 Task: Enable the option "Weighted prediction for B-frames" for "H.264/MPEG-4 Part 10/AVC encoder (x264).
Action: Mouse moved to (103, 14)
Screenshot: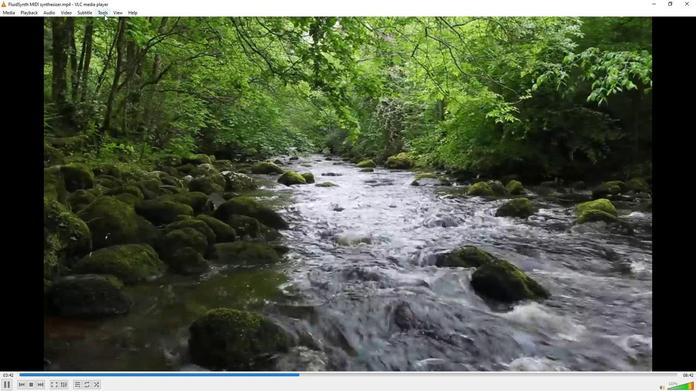 
Action: Mouse pressed left at (103, 14)
Screenshot: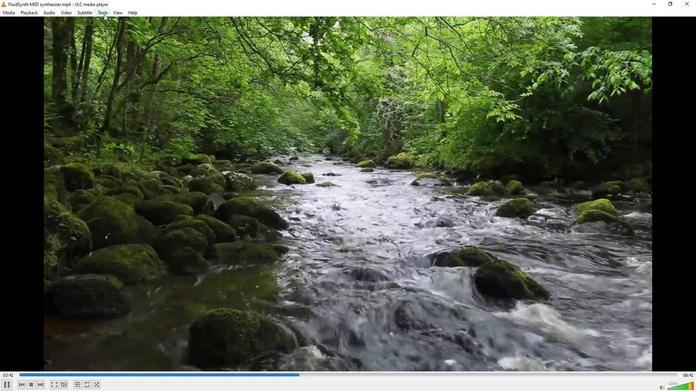 
Action: Mouse moved to (113, 98)
Screenshot: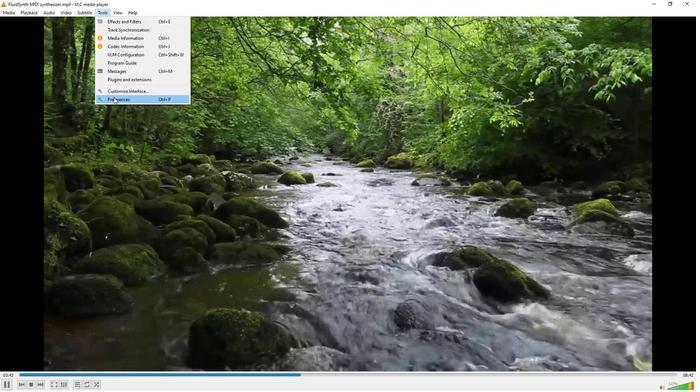 
Action: Mouse pressed left at (113, 98)
Screenshot: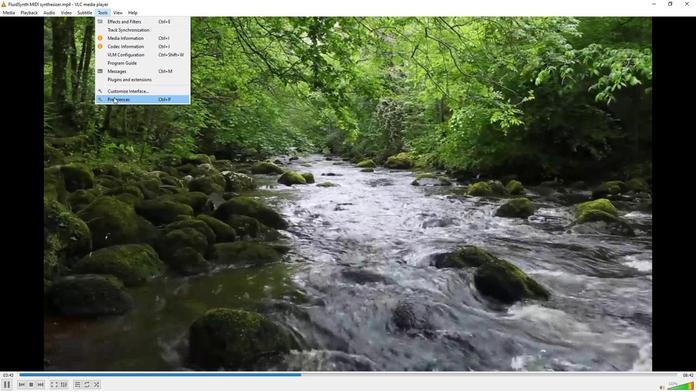 
Action: Mouse moved to (85, 305)
Screenshot: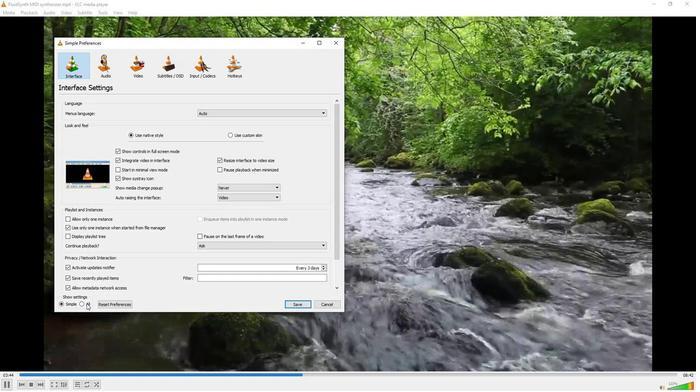 
Action: Mouse pressed left at (85, 305)
Screenshot: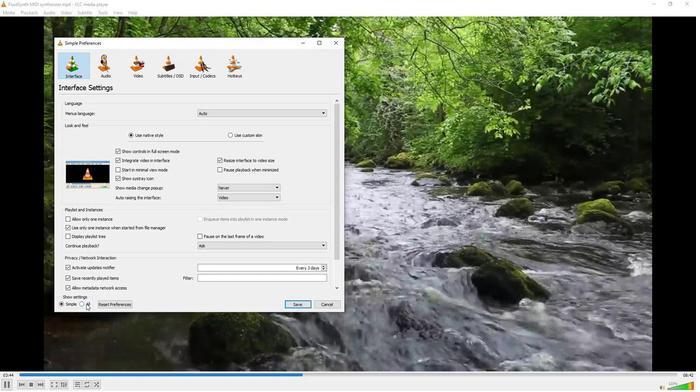 
Action: Mouse moved to (71, 235)
Screenshot: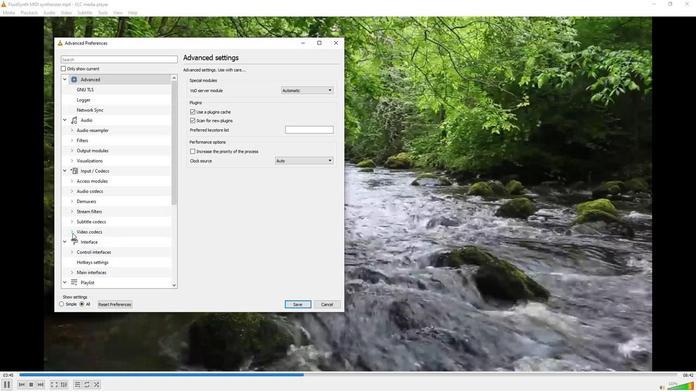 
Action: Mouse pressed left at (71, 235)
Screenshot: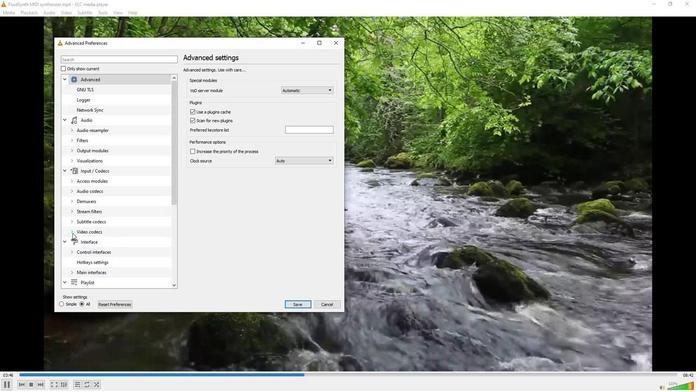 
Action: Mouse moved to (113, 258)
Screenshot: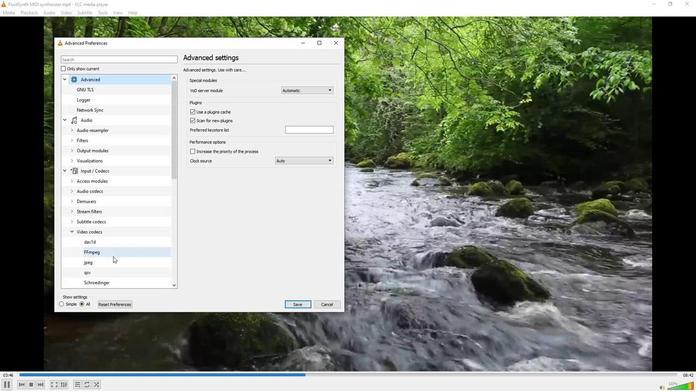 
Action: Mouse scrolled (113, 257) with delta (0, 0)
Screenshot: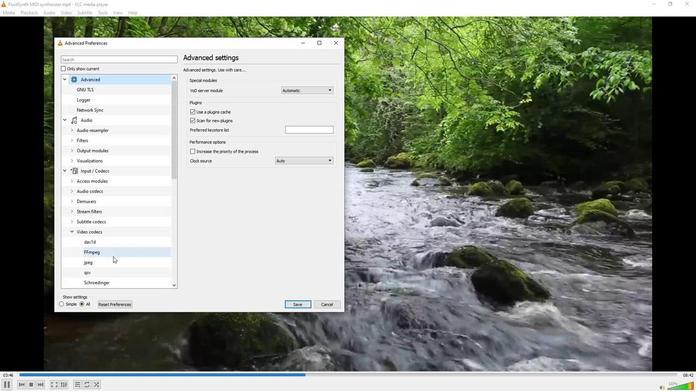 
Action: Mouse moved to (116, 281)
Screenshot: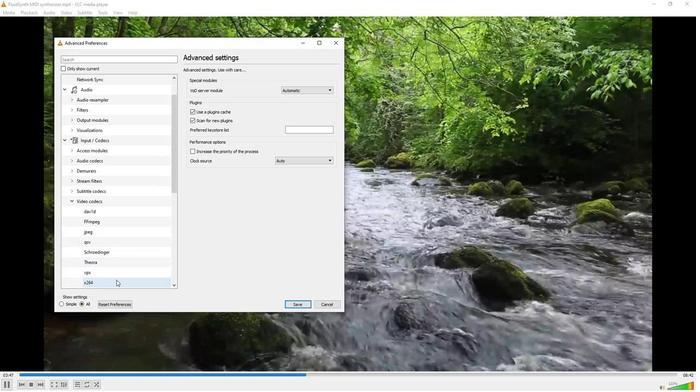 
Action: Mouse pressed left at (116, 281)
Screenshot: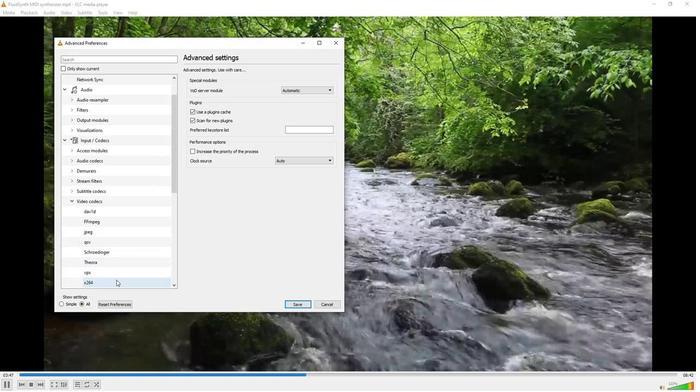 
Action: Mouse moved to (236, 260)
Screenshot: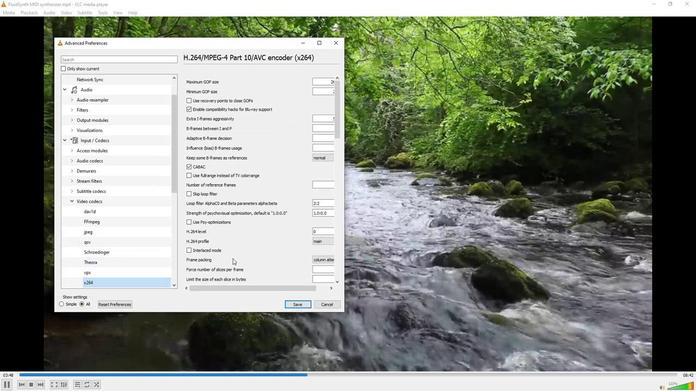 
Action: Mouse scrolled (236, 259) with delta (0, 0)
Screenshot: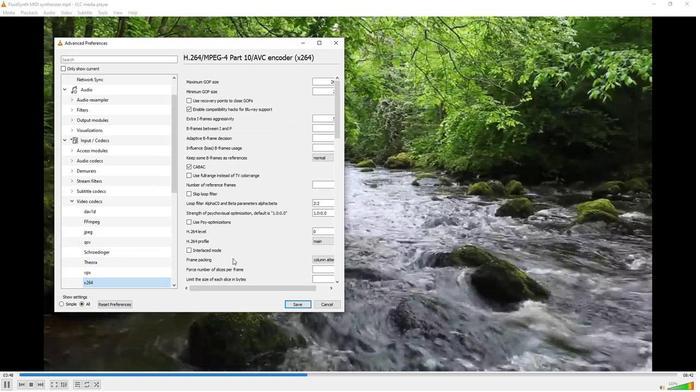 
Action: Mouse scrolled (236, 259) with delta (0, 0)
Screenshot: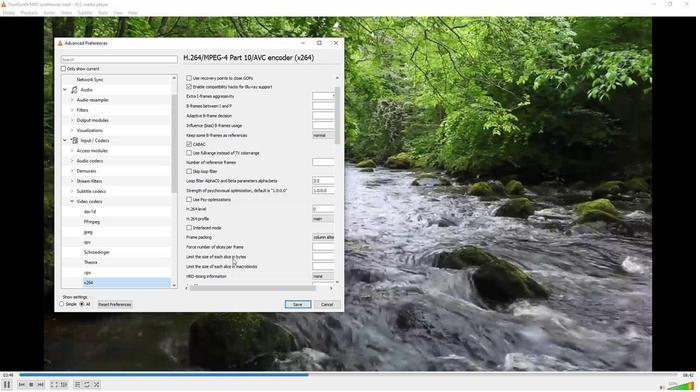 
Action: Mouse scrolled (236, 259) with delta (0, 0)
Screenshot: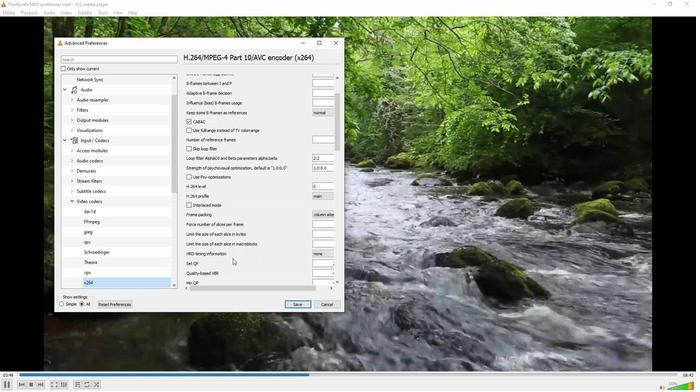 
Action: Mouse scrolled (236, 259) with delta (0, 0)
Screenshot: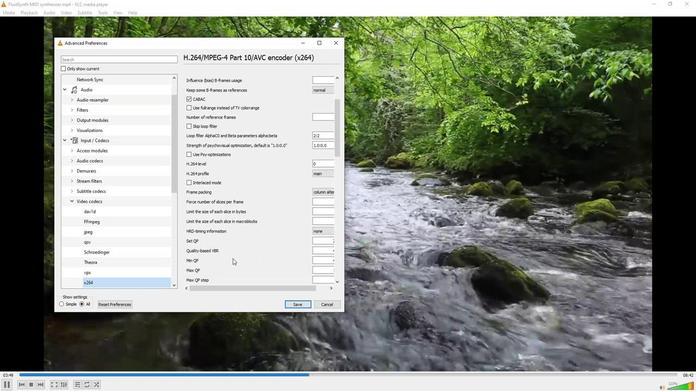 
Action: Mouse scrolled (236, 259) with delta (0, 0)
Screenshot: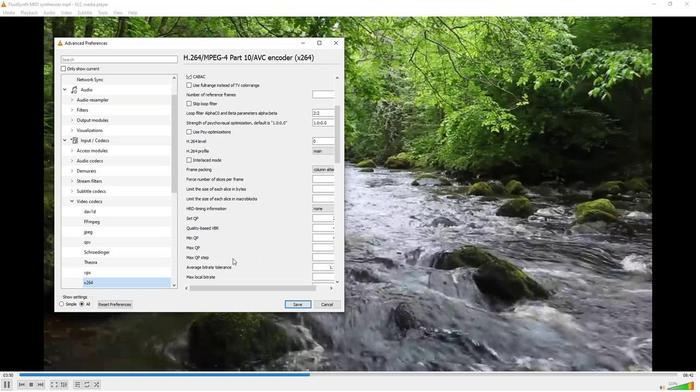 
Action: Mouse scrolled (236, 259) with delta (0, 0)
Screenshot: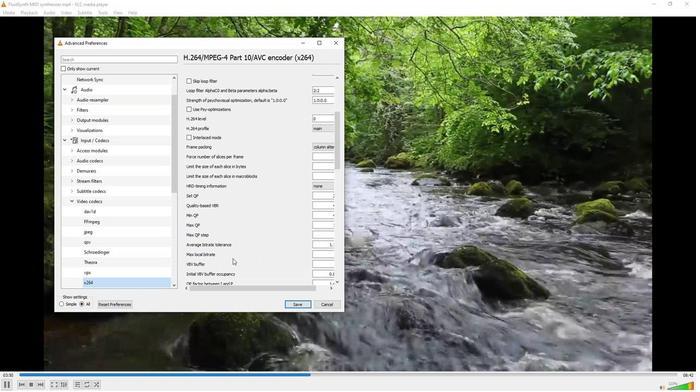 
Action: Mouse scrolled (236, 259) with delta (0, 0)
Screenshot: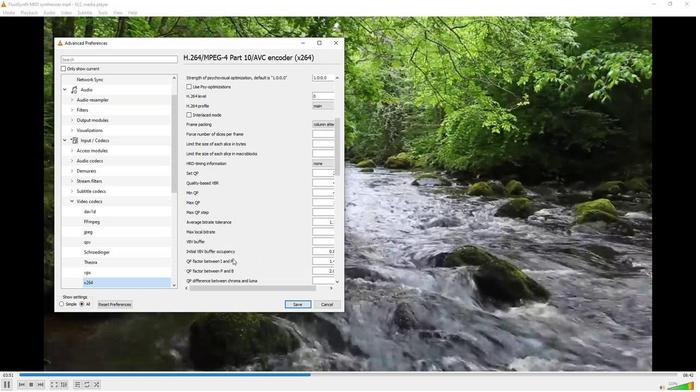 
Action: Mouse scrolled (236, 259) with delta (0, 0)
Screenshot: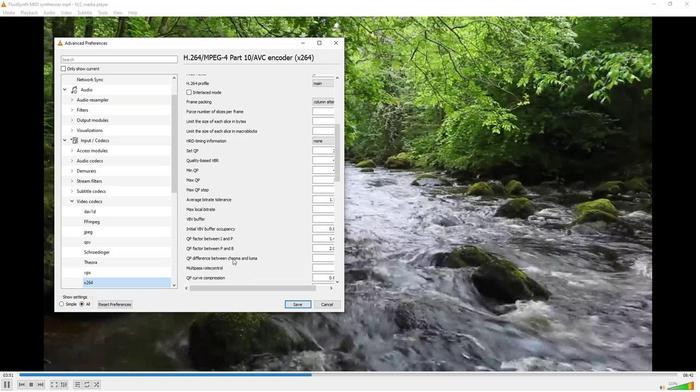 
Action: Mouse scrolled (236, 259) with delta (0, 0)
Screenshot: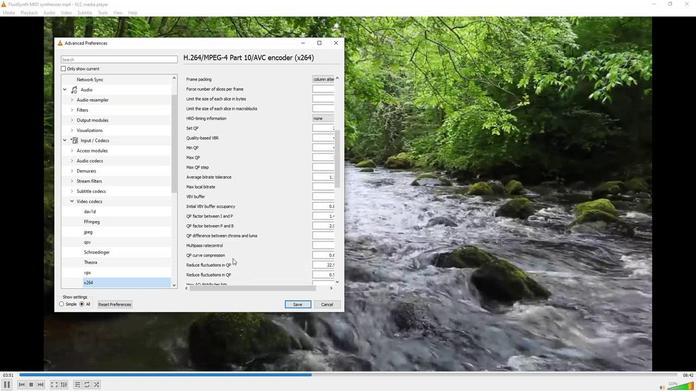 
Action: Mouse scrolled (236, 259) with delta (0, 0)
Screenshot: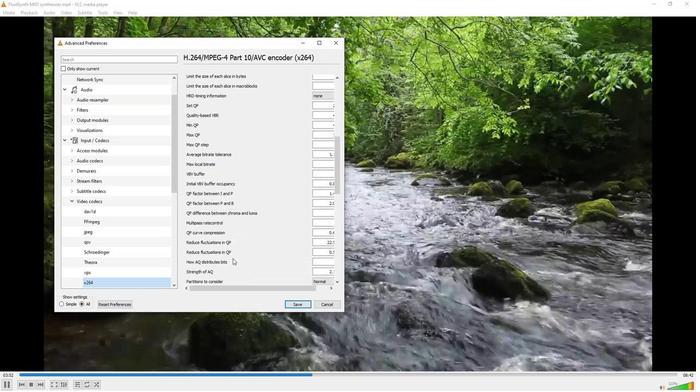 
Action: Mouse scrolled (236, 259) with delta (0, 0)
Screenshot: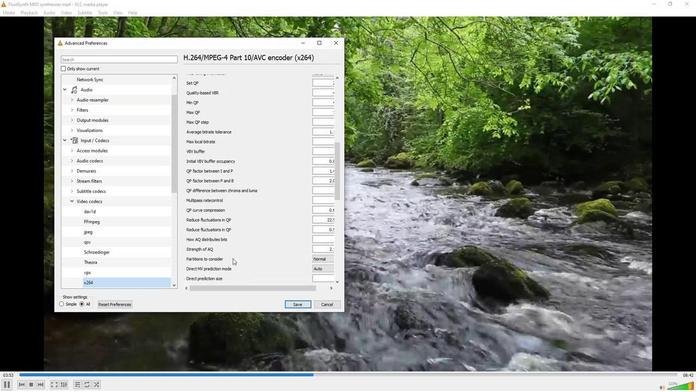 
Action: Mouse moved to (189, 266)
Screenshot: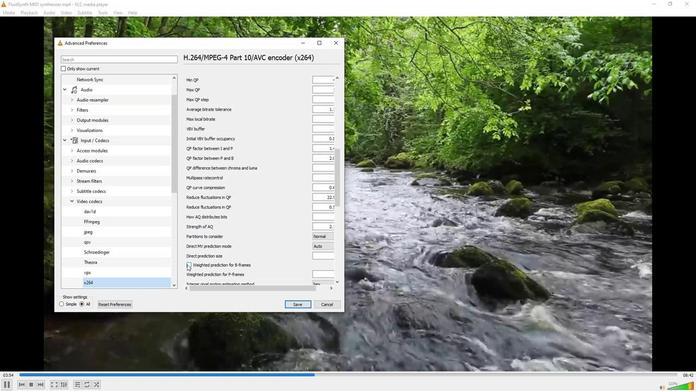 
Action: Mouse pressed left at (189, 266)
Screenshot: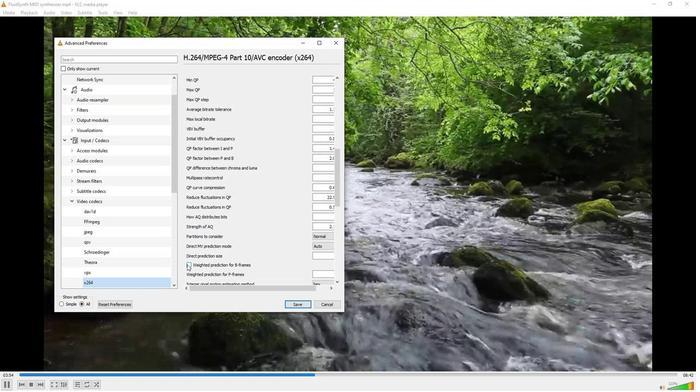 
Action: Mouse moved to (211, 275)
Screenshot: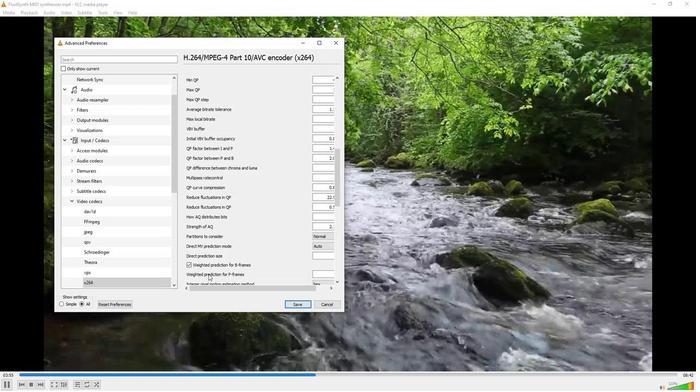 
